 Task: Create a rule from the Recommended list, Task Added to this Project -> add SubTasks in the project BroaderPath with SubTasks Gather and Analyse Requirements , Design and Implement Solution , System Test and UAT , Release to Production / Go Live
Action: Mouse moved to (911, 328)
Screenshot: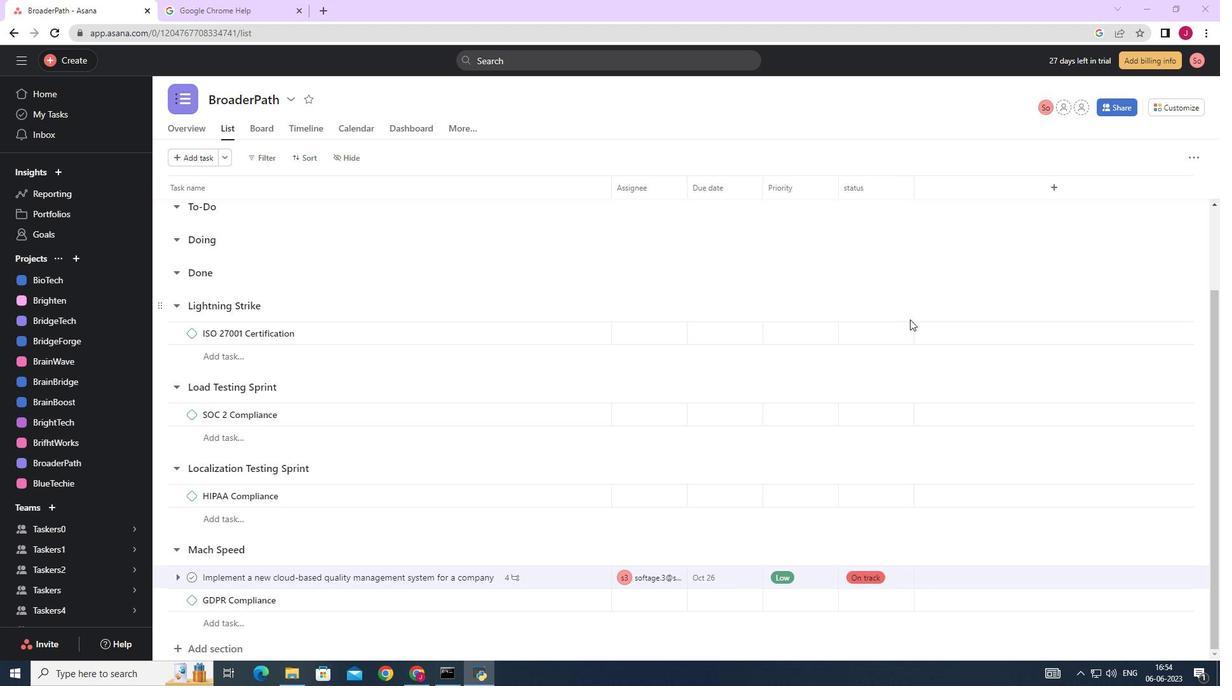 
Action: Mouse scrolled (911, 329) with delta (0, 0)
Screenshot: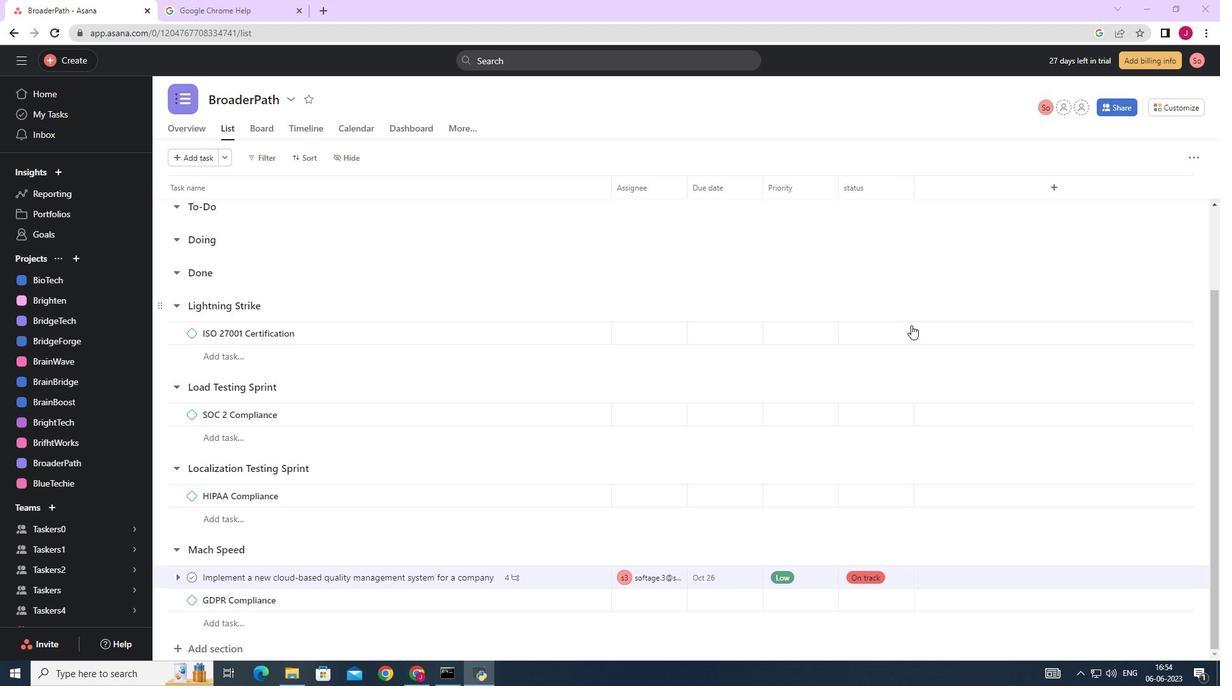 
Action: Mouse scrolled (911, 329) with delta (0, 0)
Screenshot: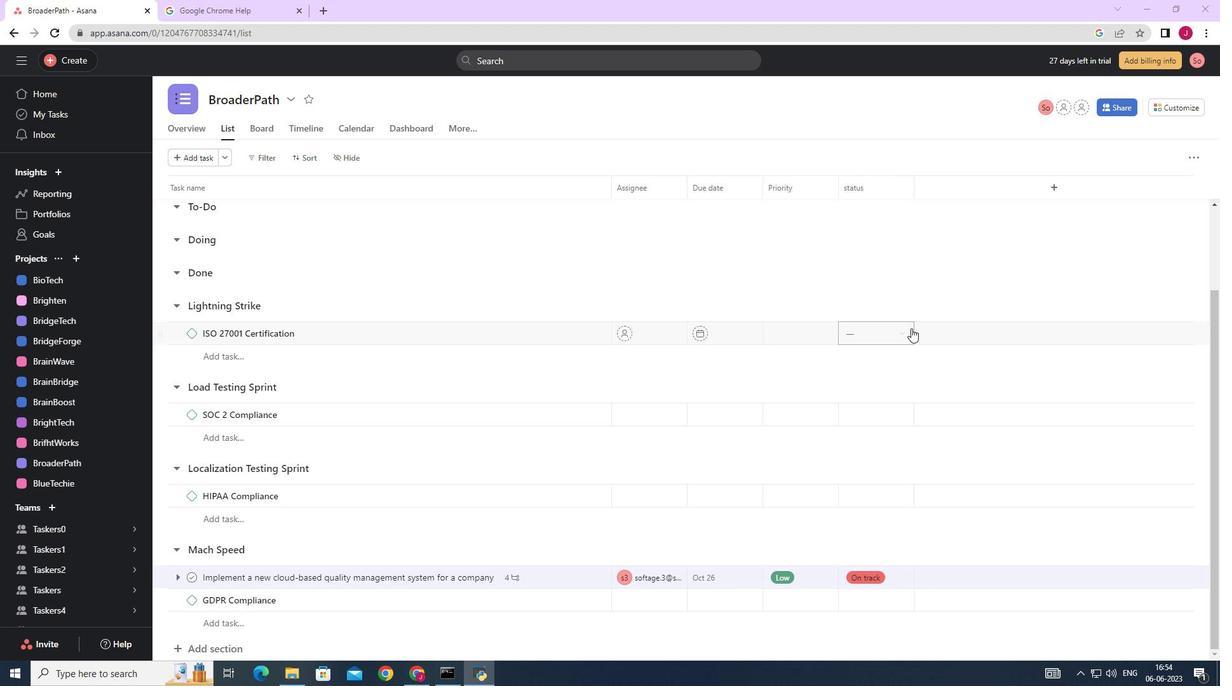 
Action: Mouse scrolled (911, 329) with delta (0, 0)
Screenshot: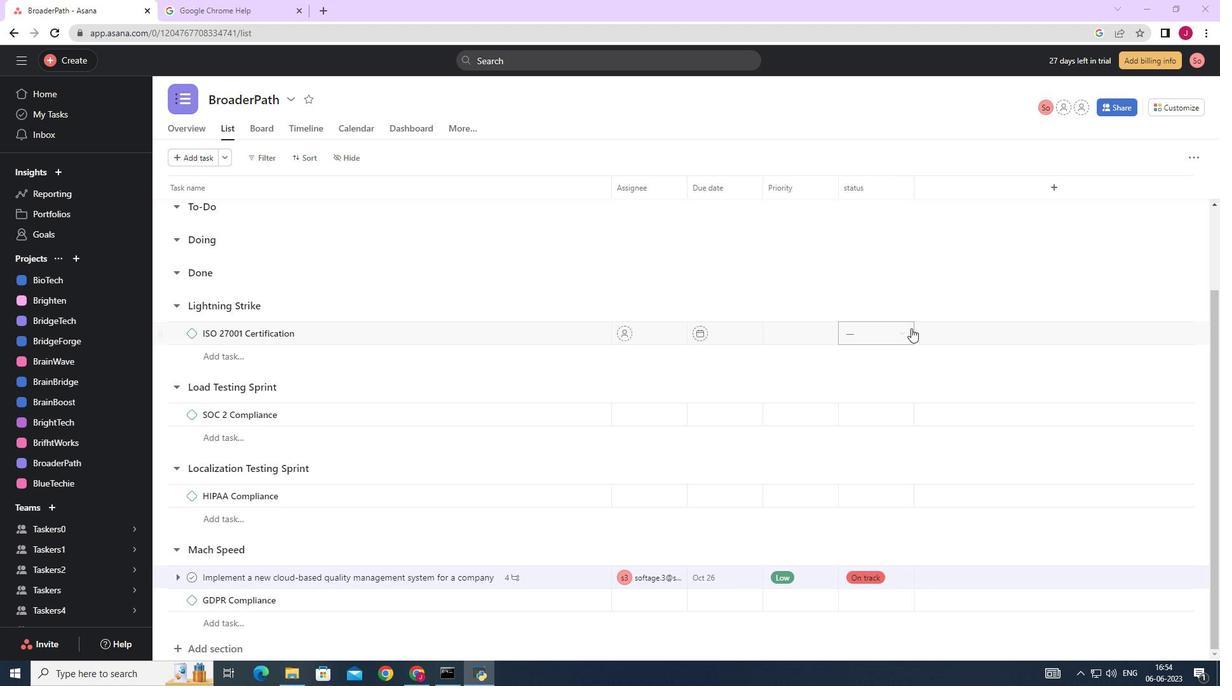 
Action: Mouse moved to (1182, 108)
Screenshot: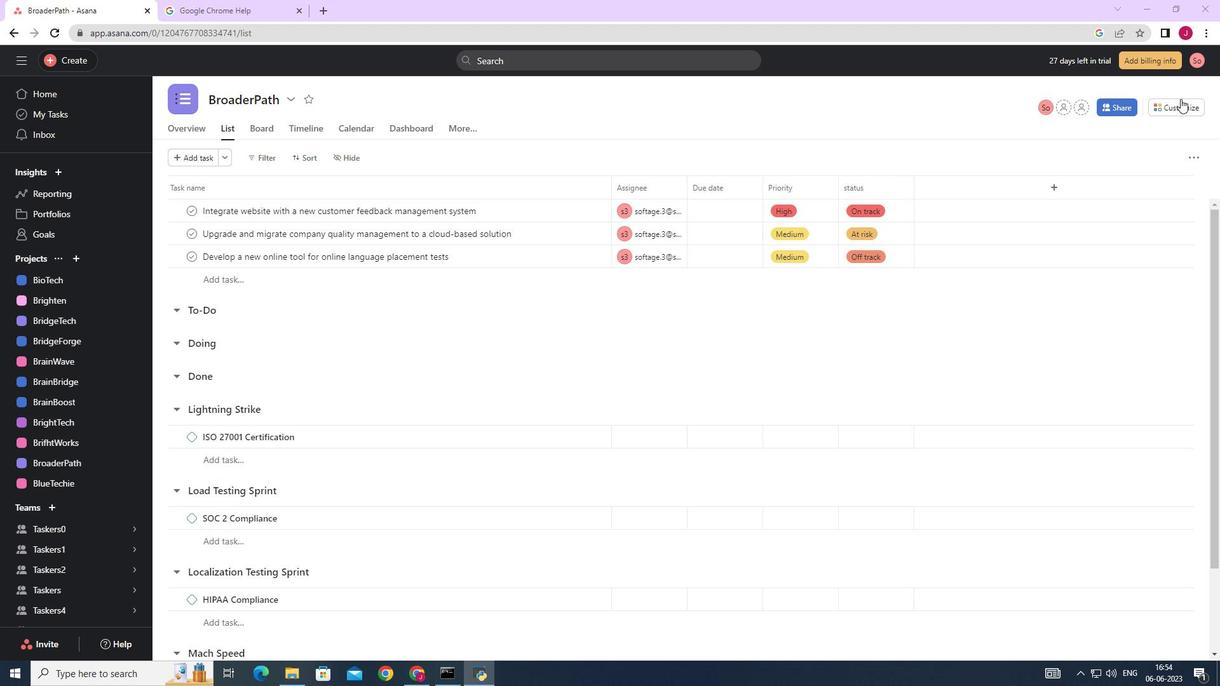 
Action: Mouse pressed left at (1182, 108)
Screenshot: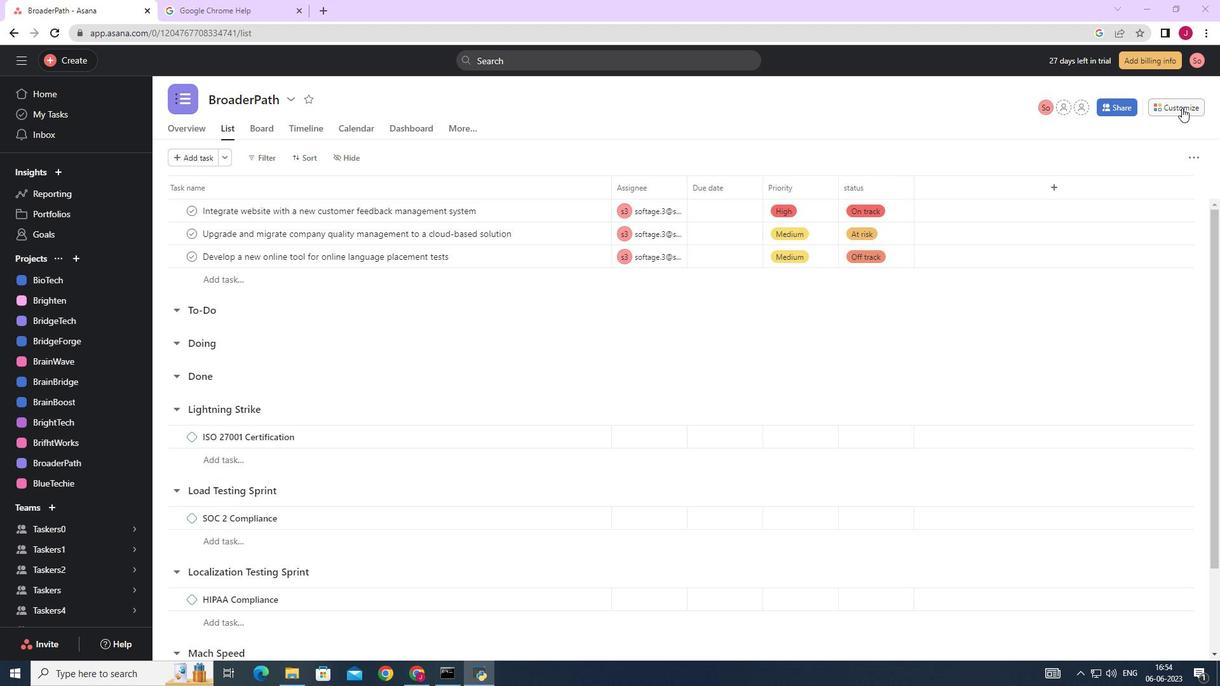 
Action: Mouse moved to (956, 274)
Screenshot: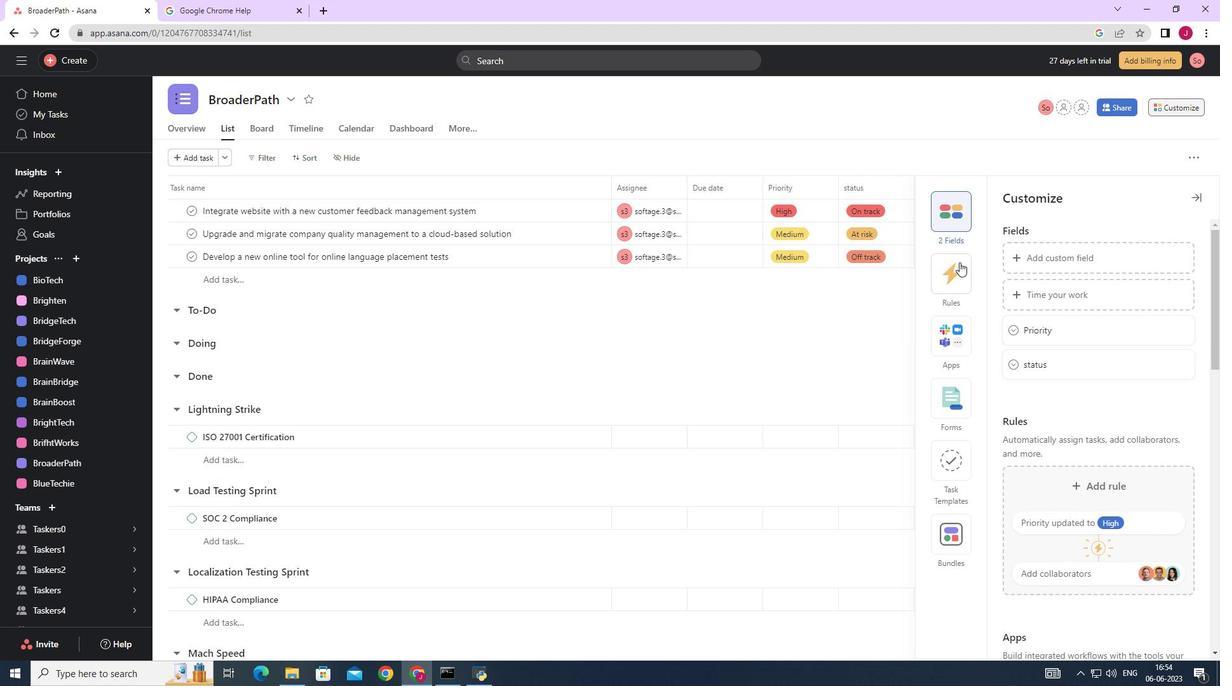 
Action: Mouse pressed left at (956, 274)
Screenshot: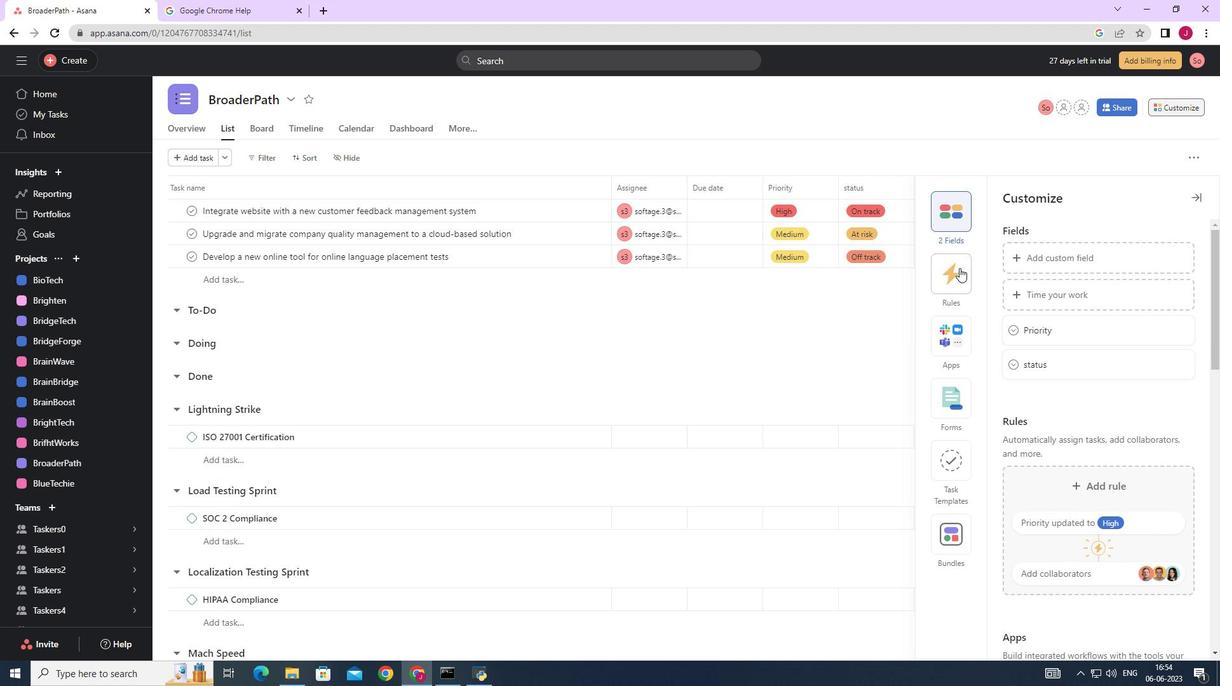 
Action: Mouse moved to (1075, 289)
Screenshot: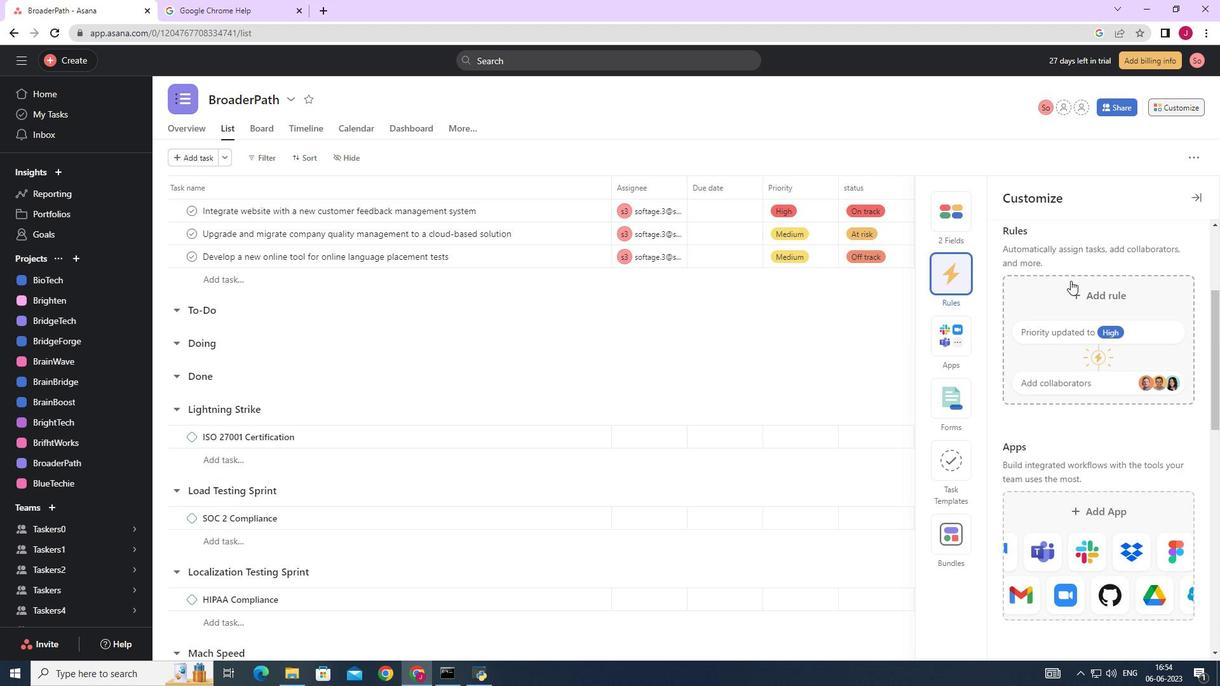 
Action: Mouse pressed left at (1075, 289)
Screenshot: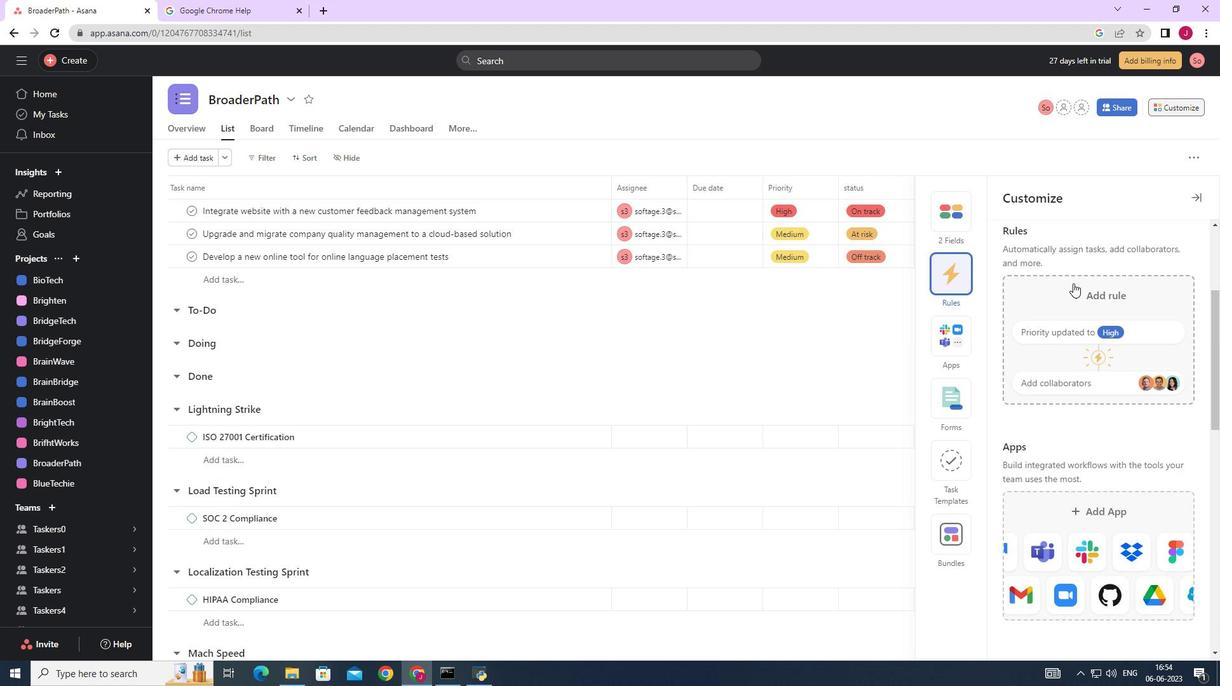 
Action: Mouse moved to (461, 193)
Screenshot: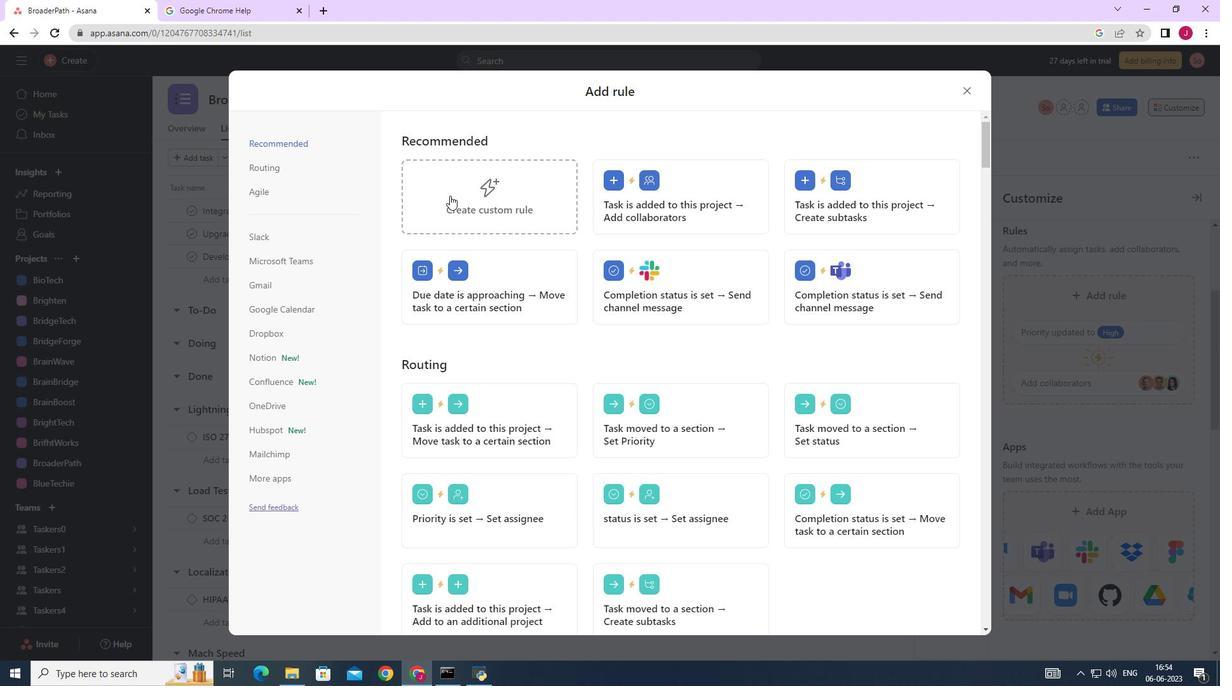 
Action: Mouse pressed left at (461, 193)
Screenshot: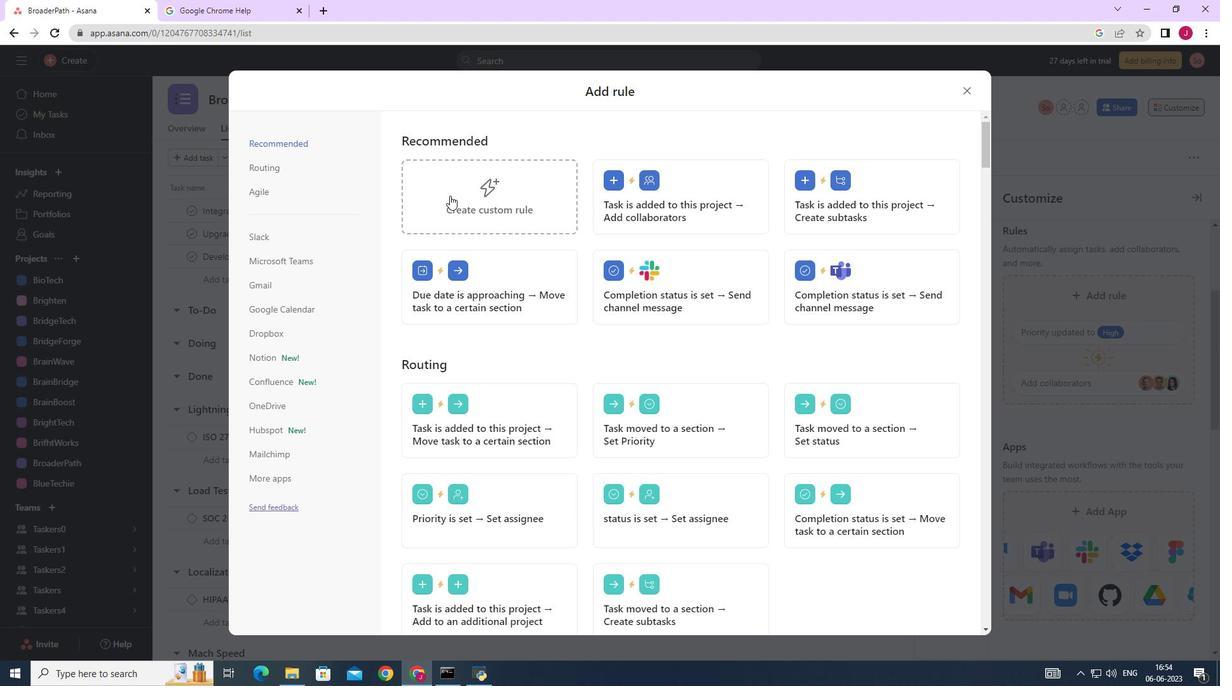 
Action: Mouse moved to (638, 335)
Screenshot: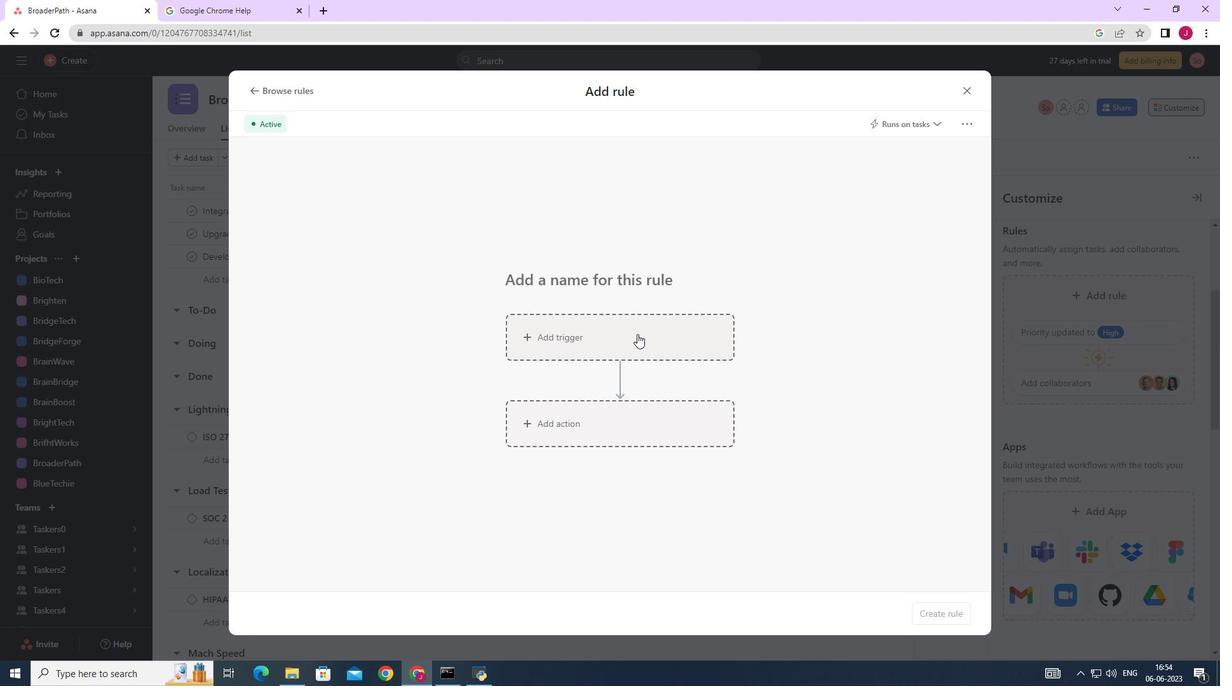 
Action: Mouse pressed left at (638, 335)
Screenshot: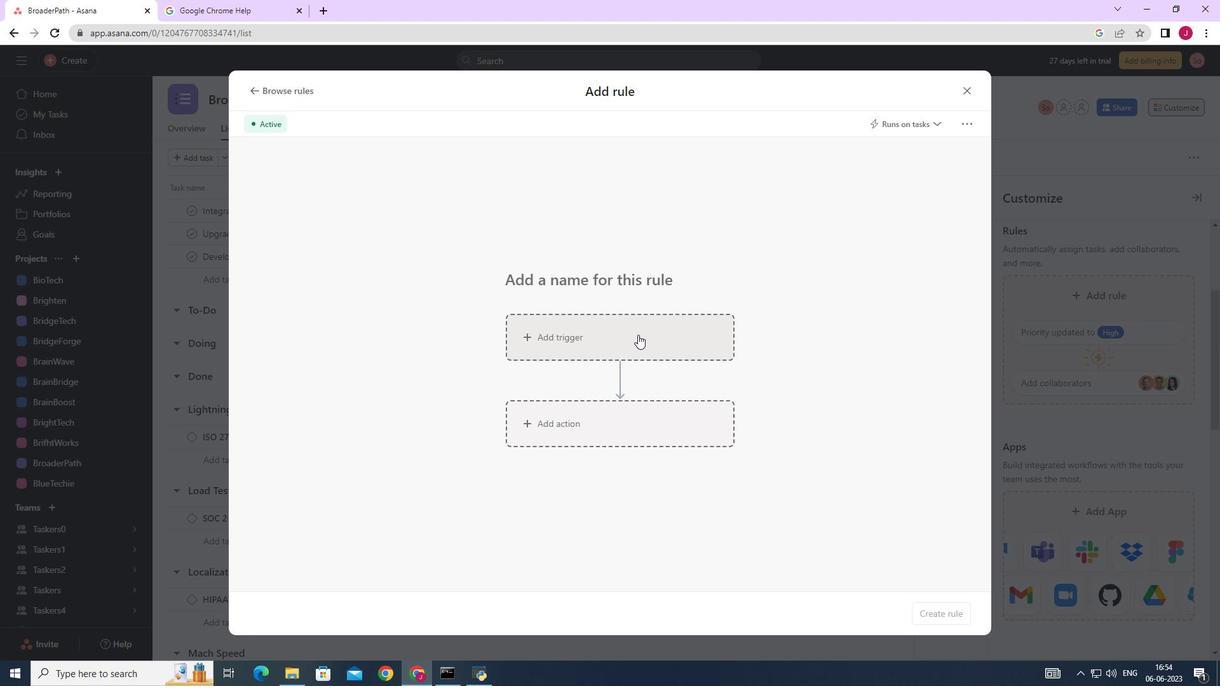 
Action: Mouse moved to (462, 410)
Screenshot: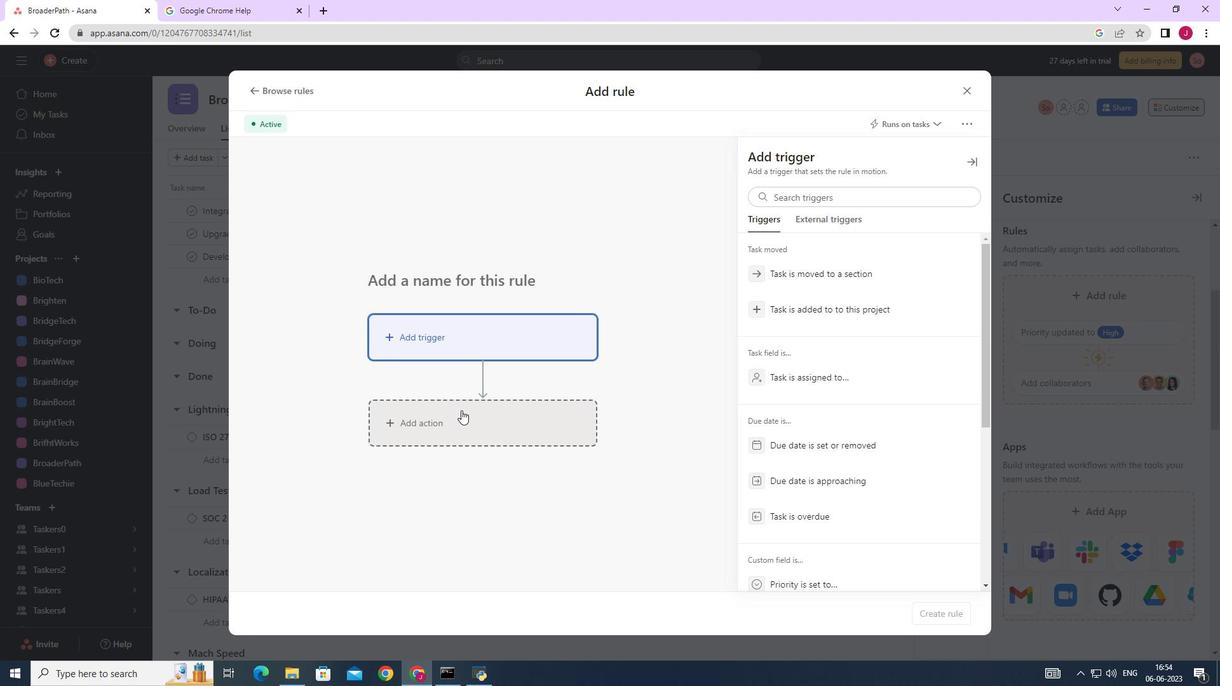 
Action: Mouse pressed left at (462, 410)
Screenshot: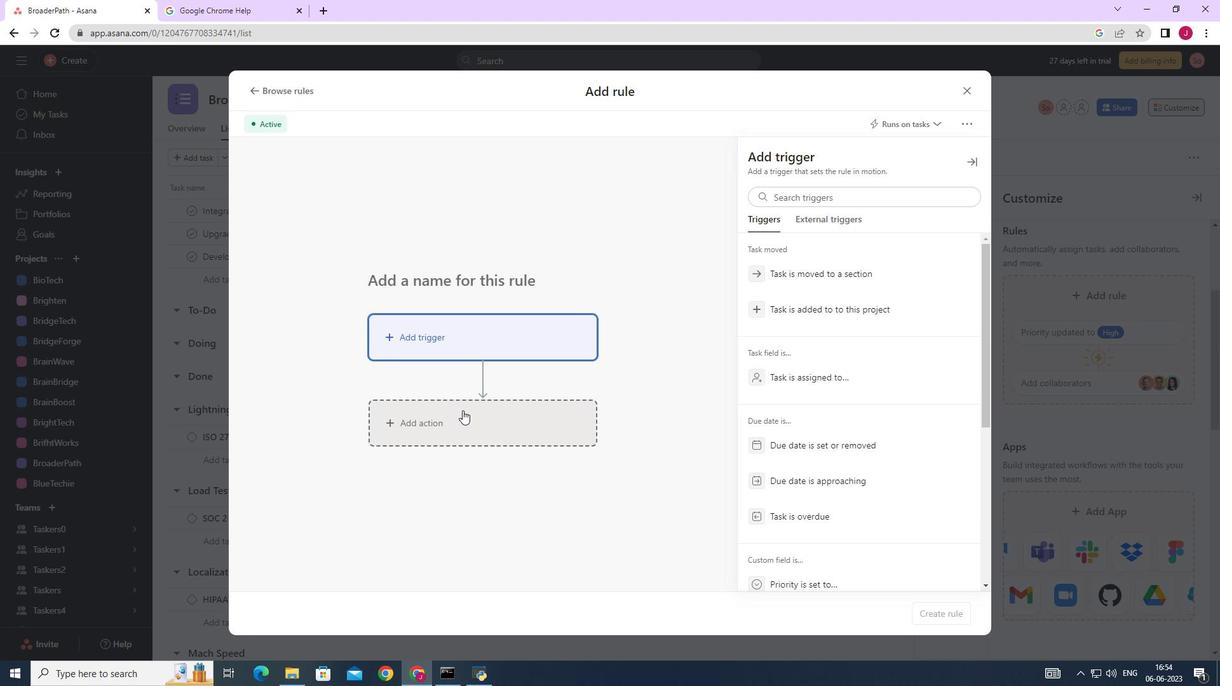 
Action: Mouse moved to (825, 260)
Screenshot: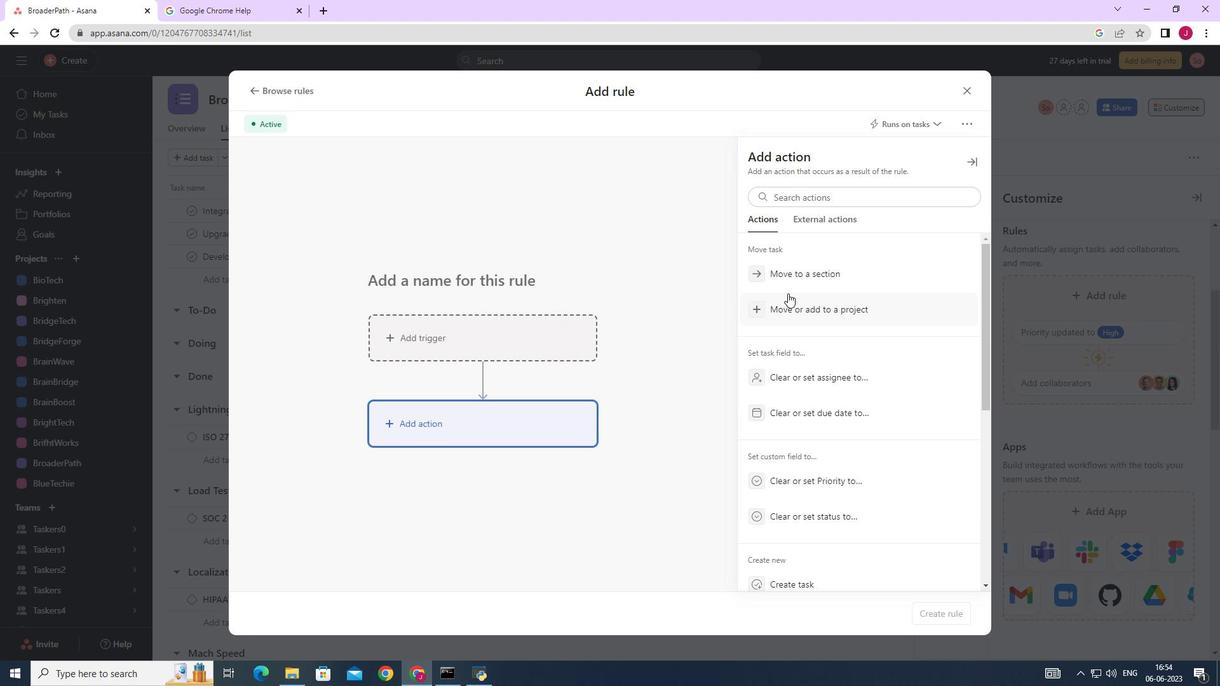 
Action: Mouse scrolled (825, 259) with delta (0, 0)
Screenshot: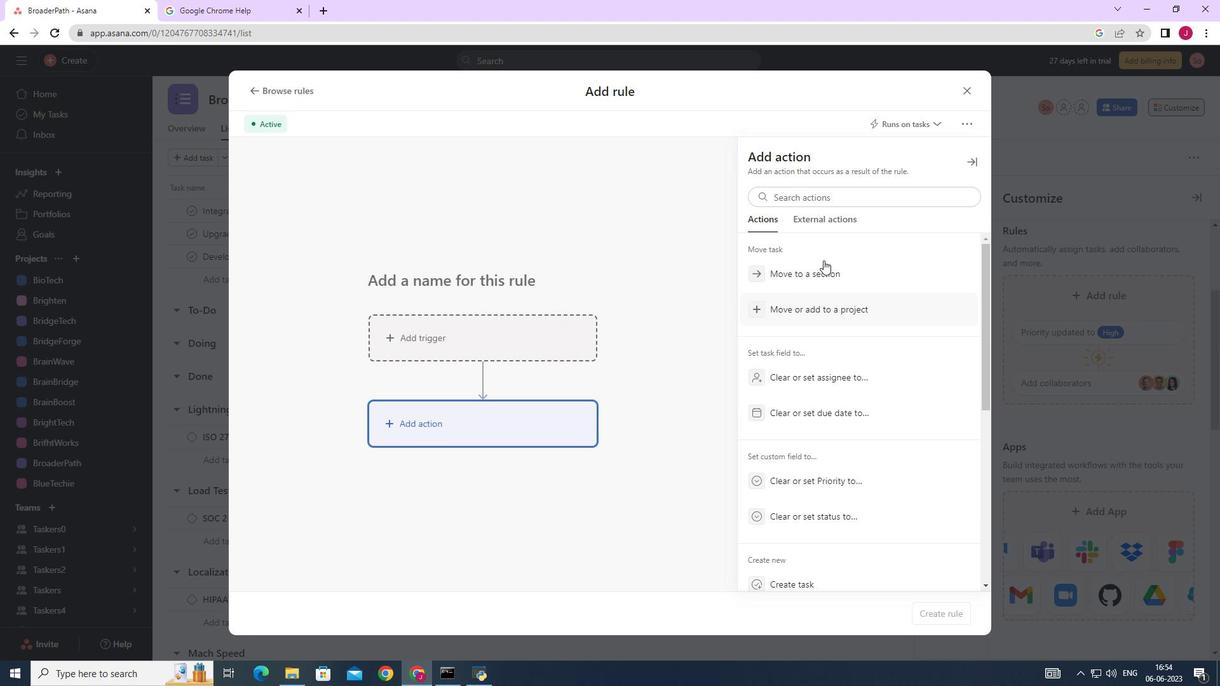 
Action: Mouse moved to (825, 260)
Screenshot: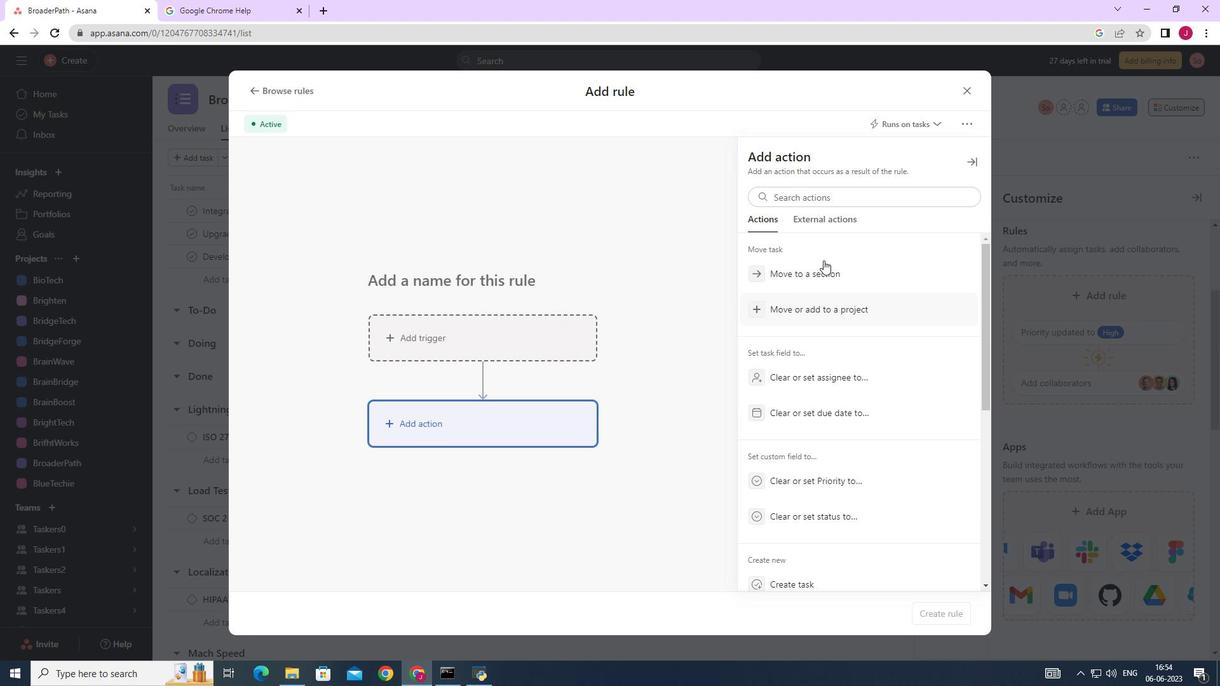 
Action: Mouse scrolled (825, 259) with delta (0, 0)
Screenshot: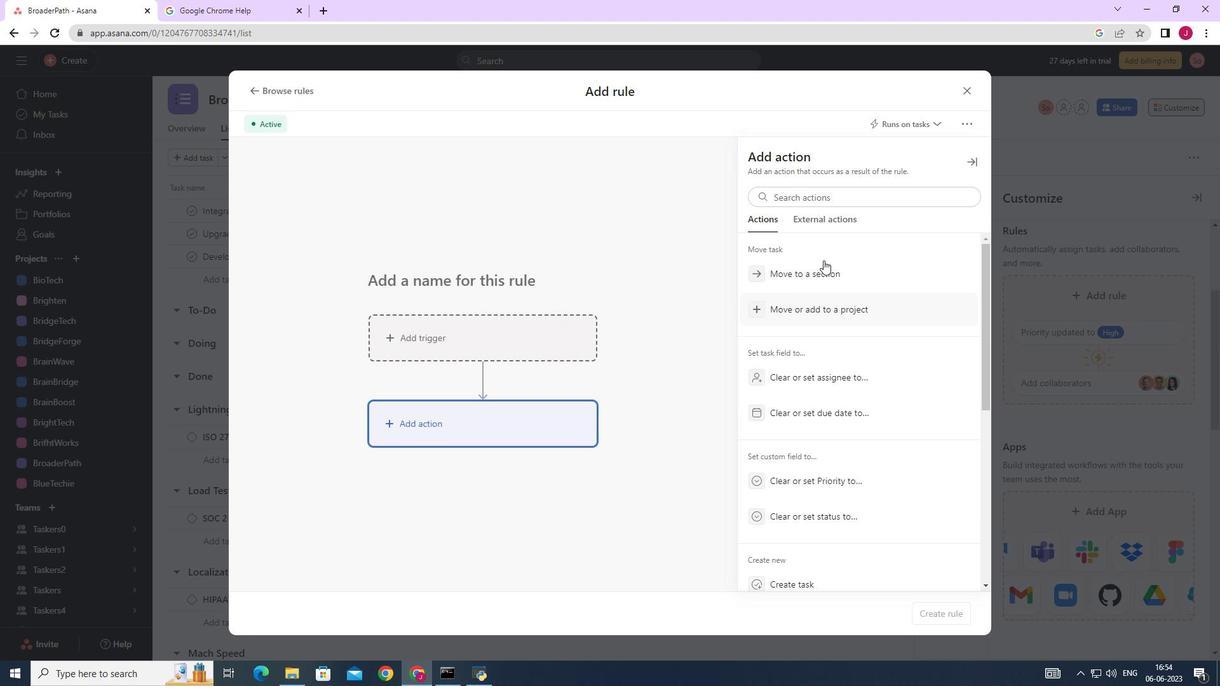
Action: Mouse scrolled (825, 259) with delta (0, 0)
Screenshot: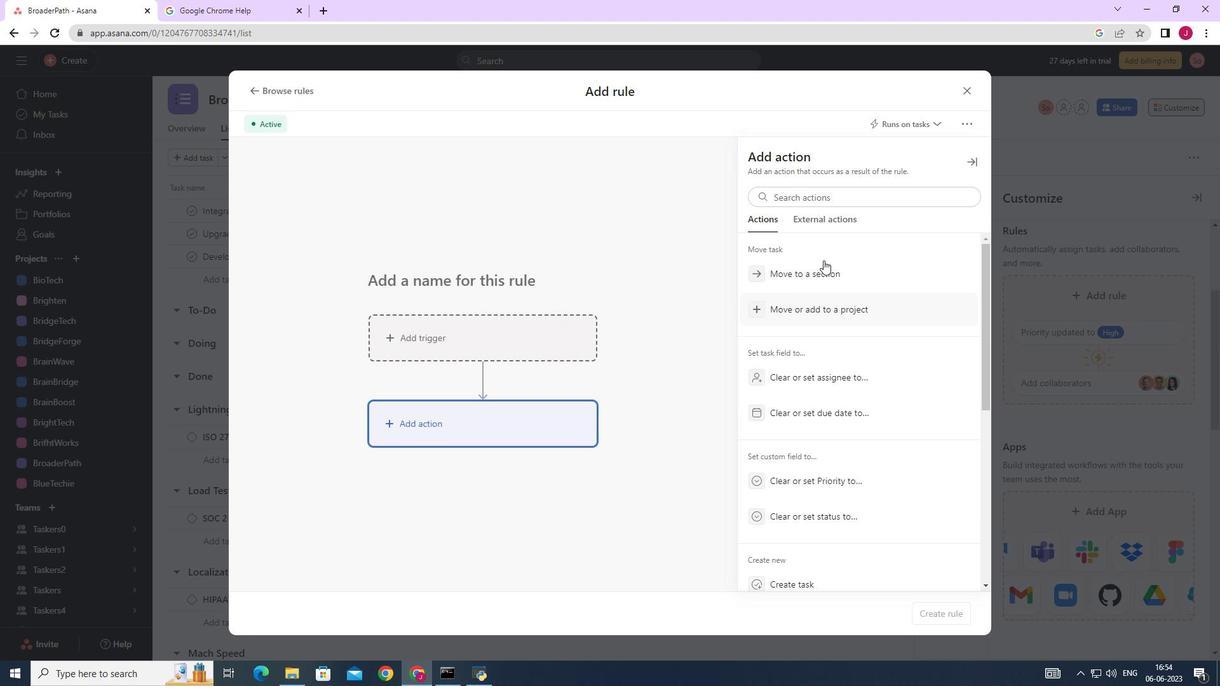 
Action: Mouse scrolled (825, 259) with delta (0, 0)
Screenshot: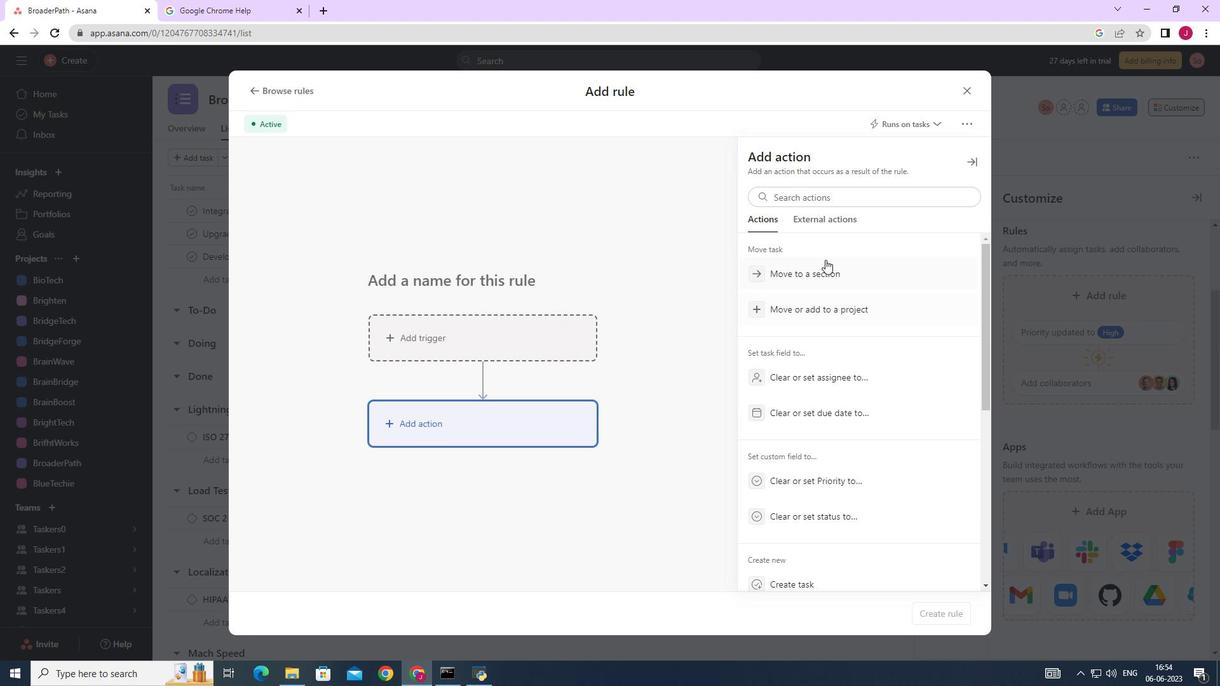 
Action: Mouse moved to (826, 260)
Screenshot: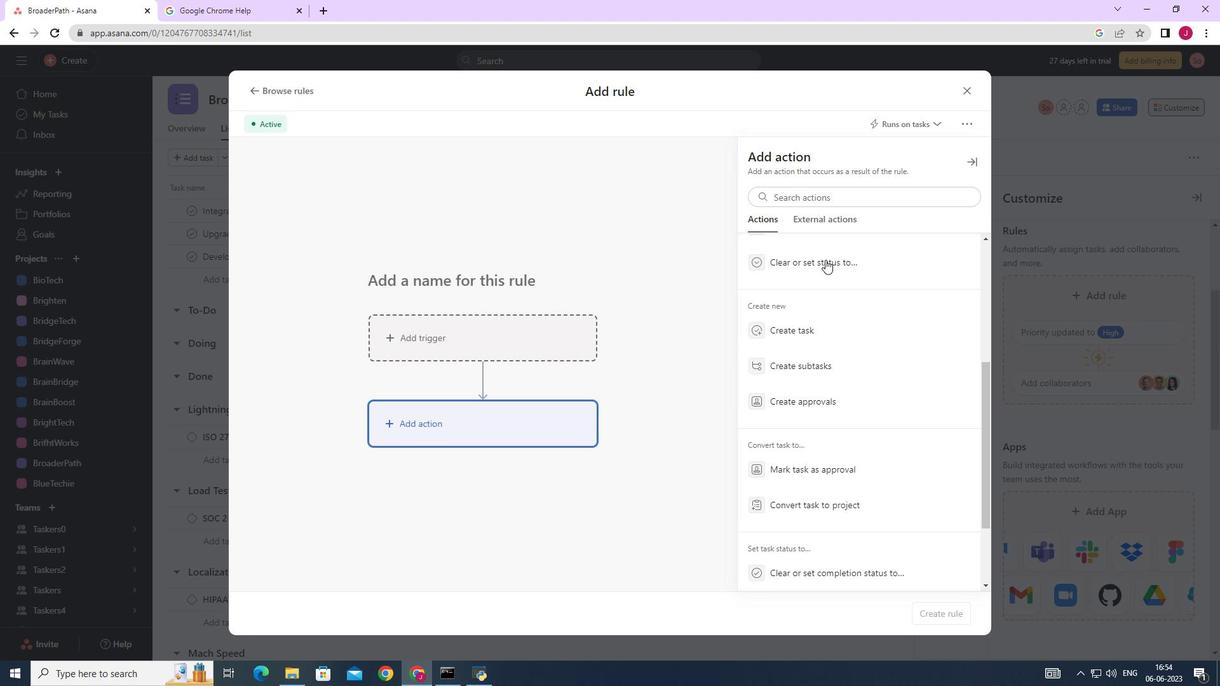 
Action: Mouse scrolled (826, 260) with delta (0, 0)
Screenshot: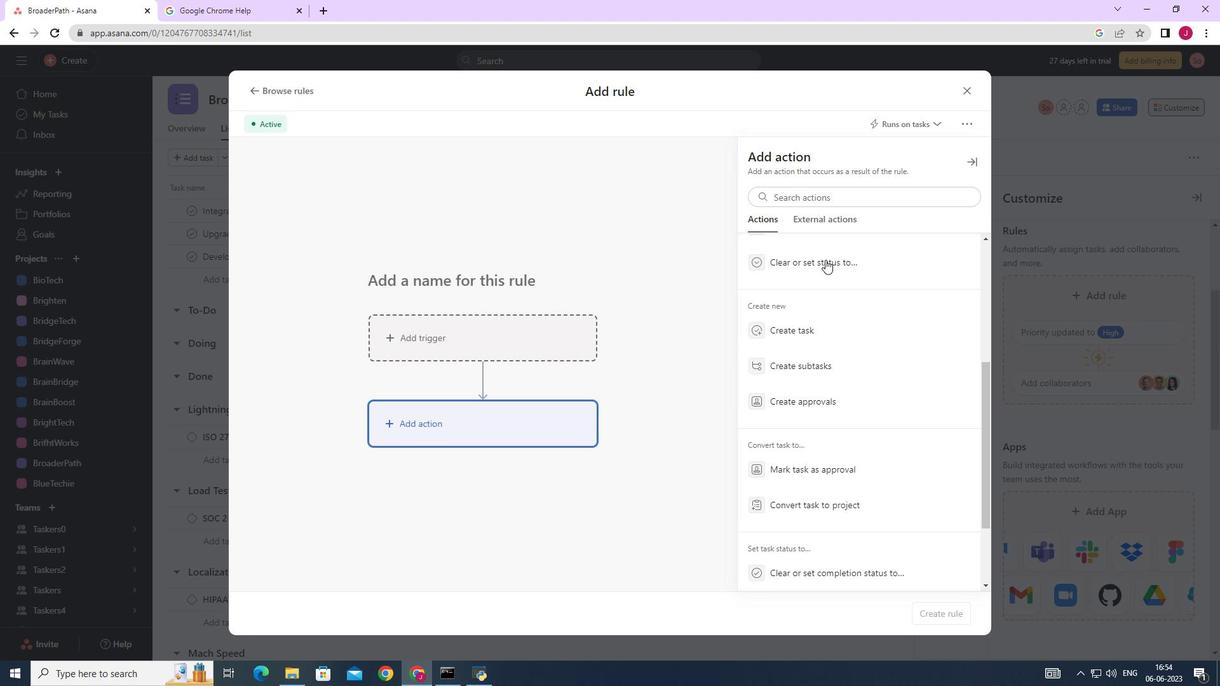 
Action: Mouse scrolled (826, 260) with delta (0, 0)
Screenshot: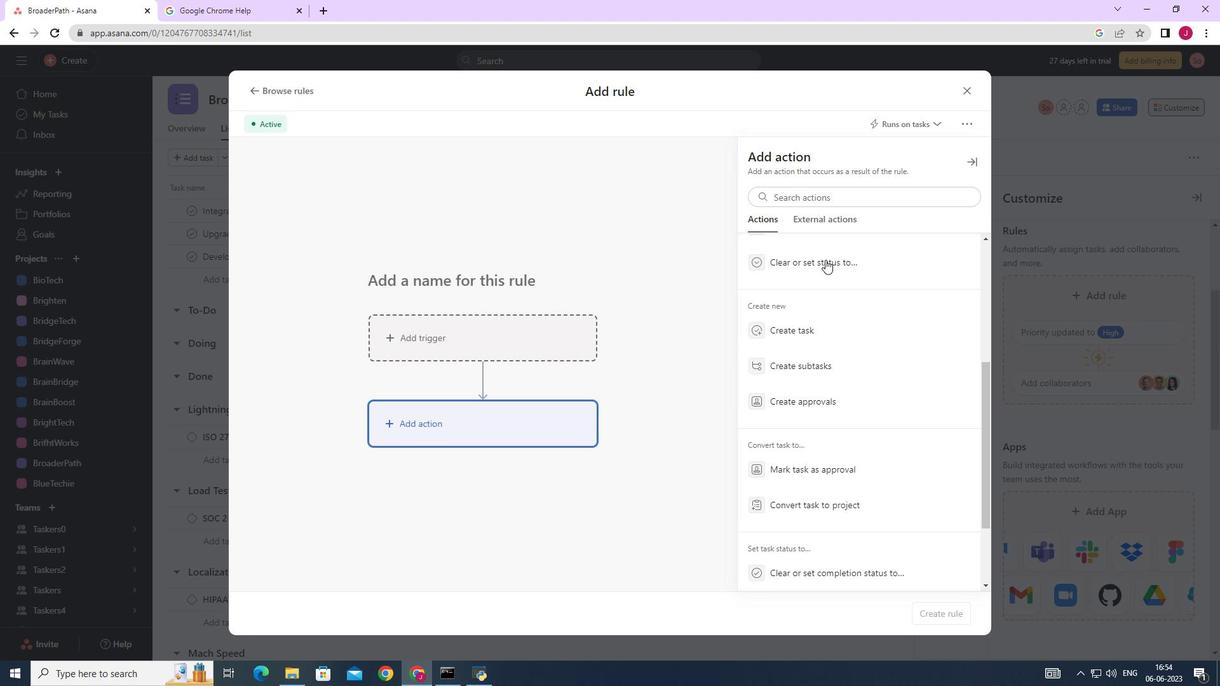 
Action: Mouse scrolled (826, 260) with delta (0, 0)
Screenshot: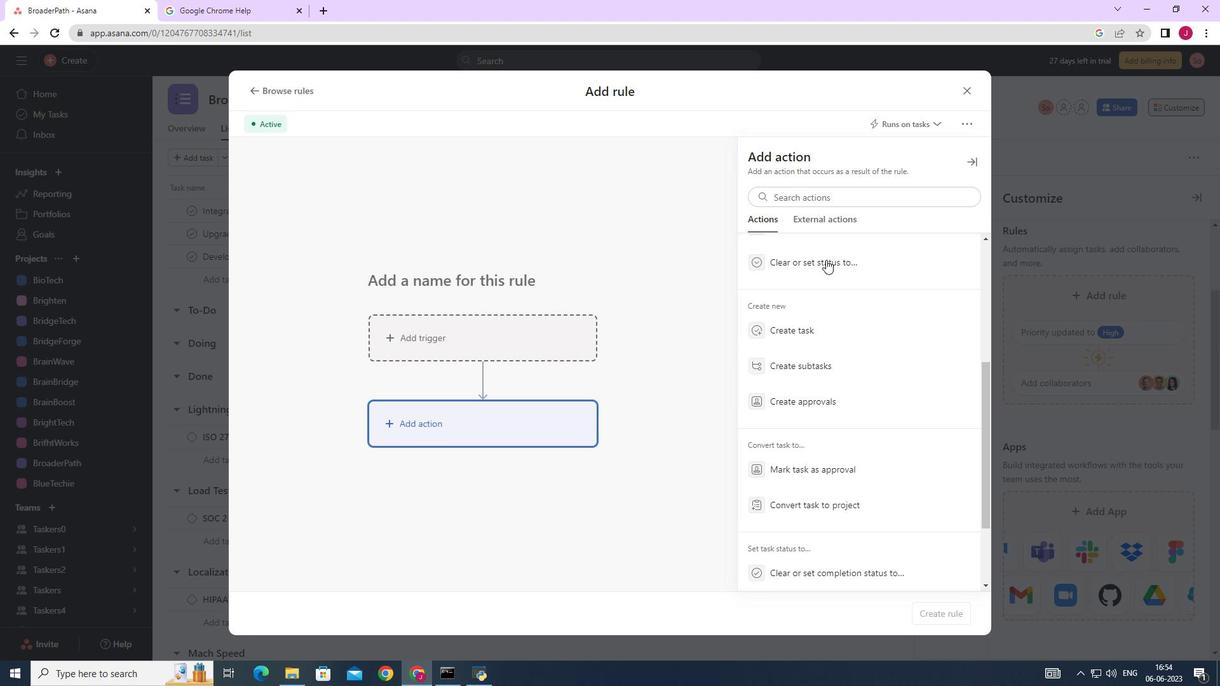 
Action: Mouse scrolled (826, 260) with delta (0, 0)
Screenshot: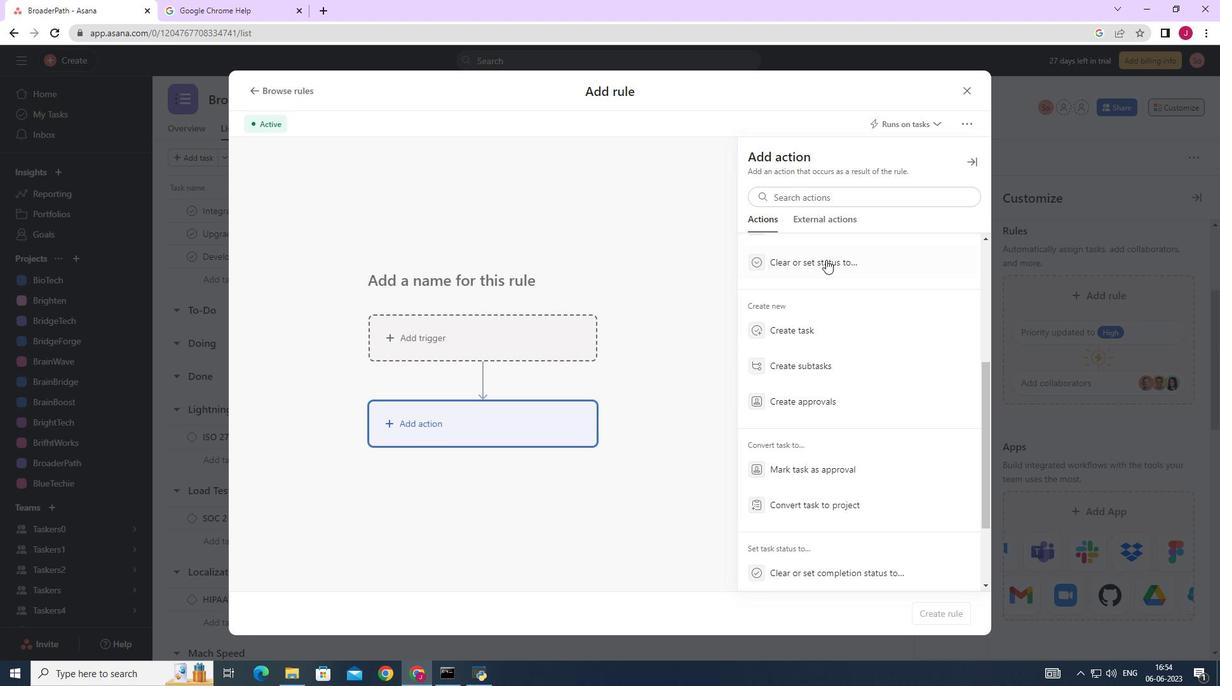 
Action: Mouse moved to (788, 317)
Screenshot: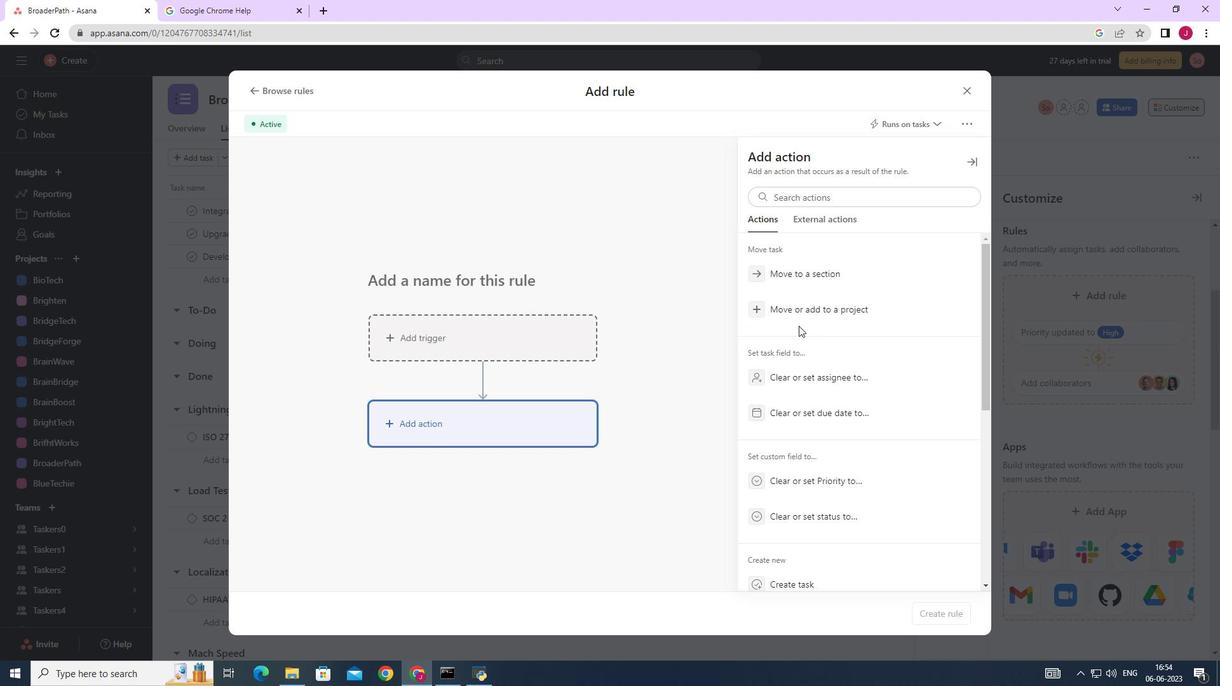 
Action: Mouse scrolled (788, 317) with delta (0, 0)
Screenshot: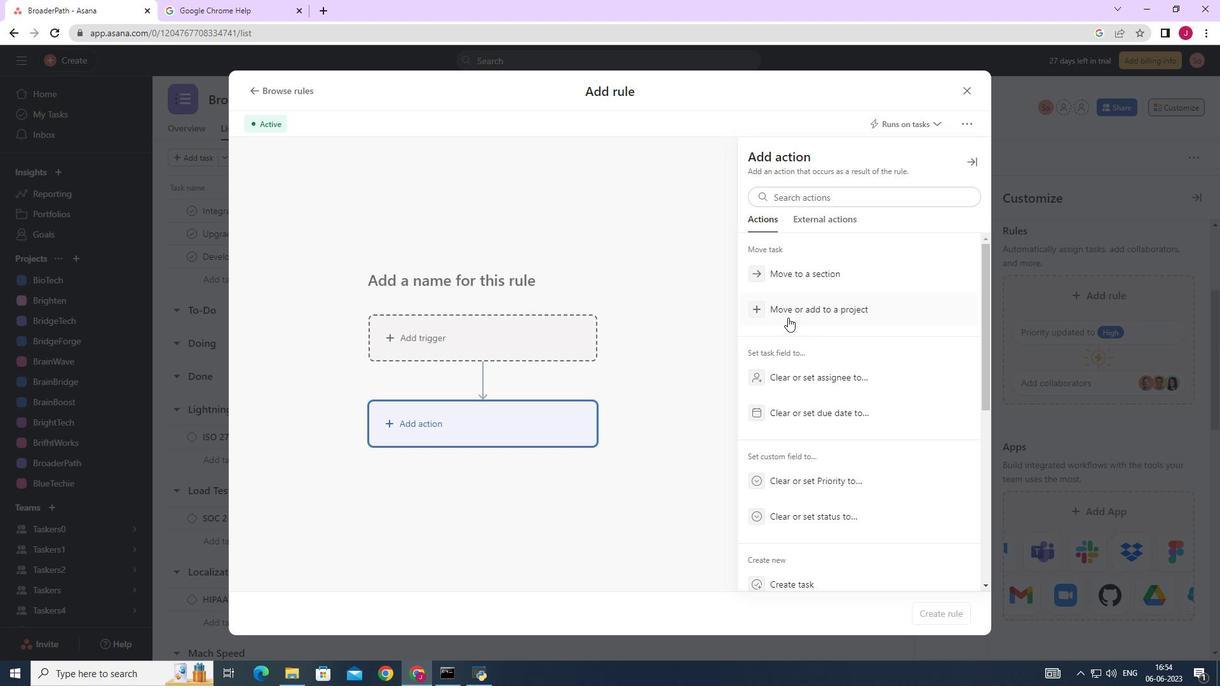 
Action: Mouse scrolled (788, 317) with delta (0, 0)
Screenshot: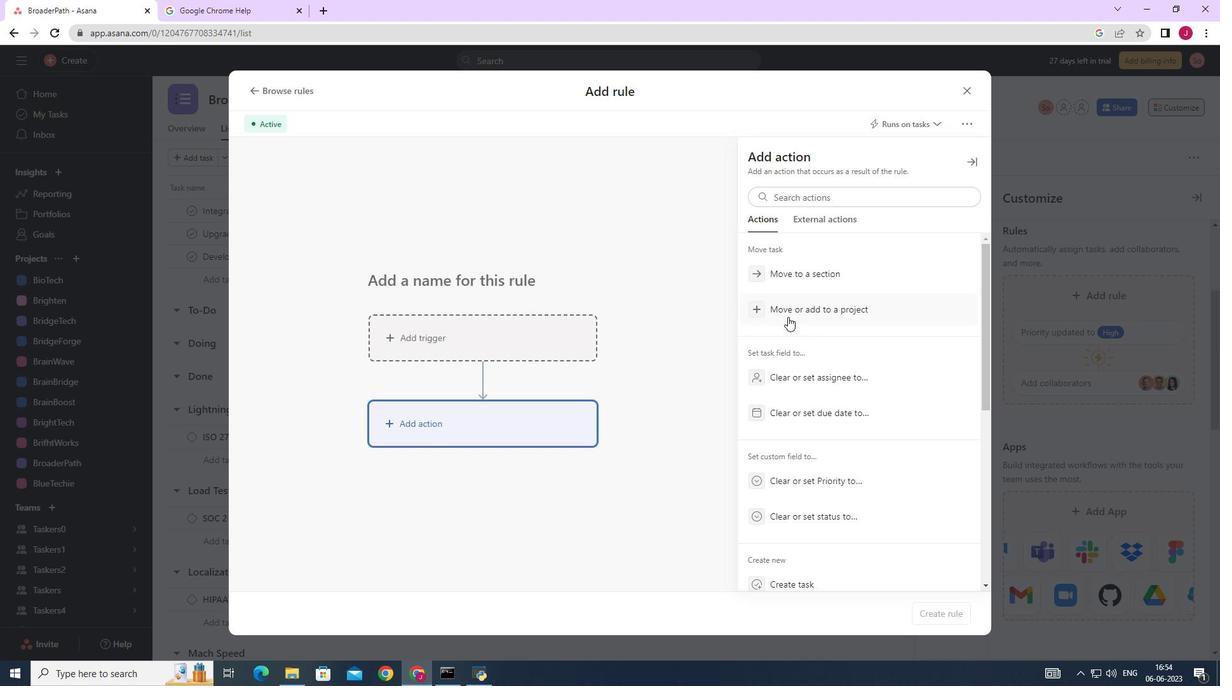 
Action: Mouse moved to (784, 329)
Screenshot: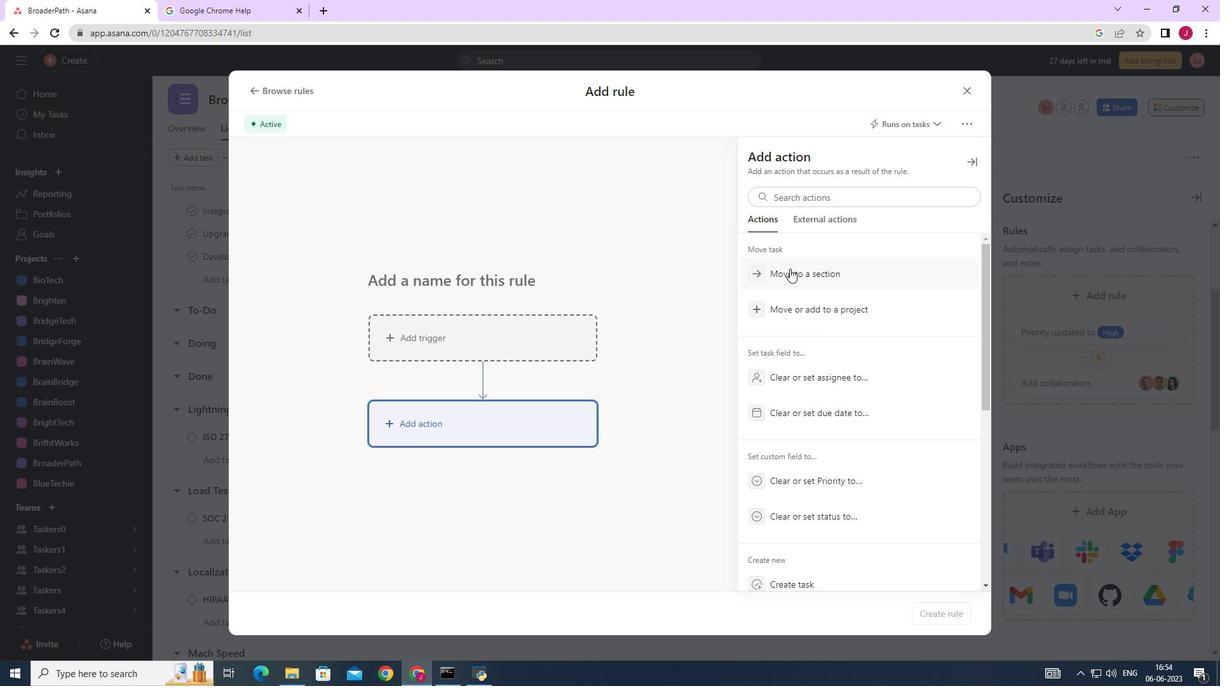
Action: Mouse scrolled (784, 329) with delta (0, 0)
Screenshot: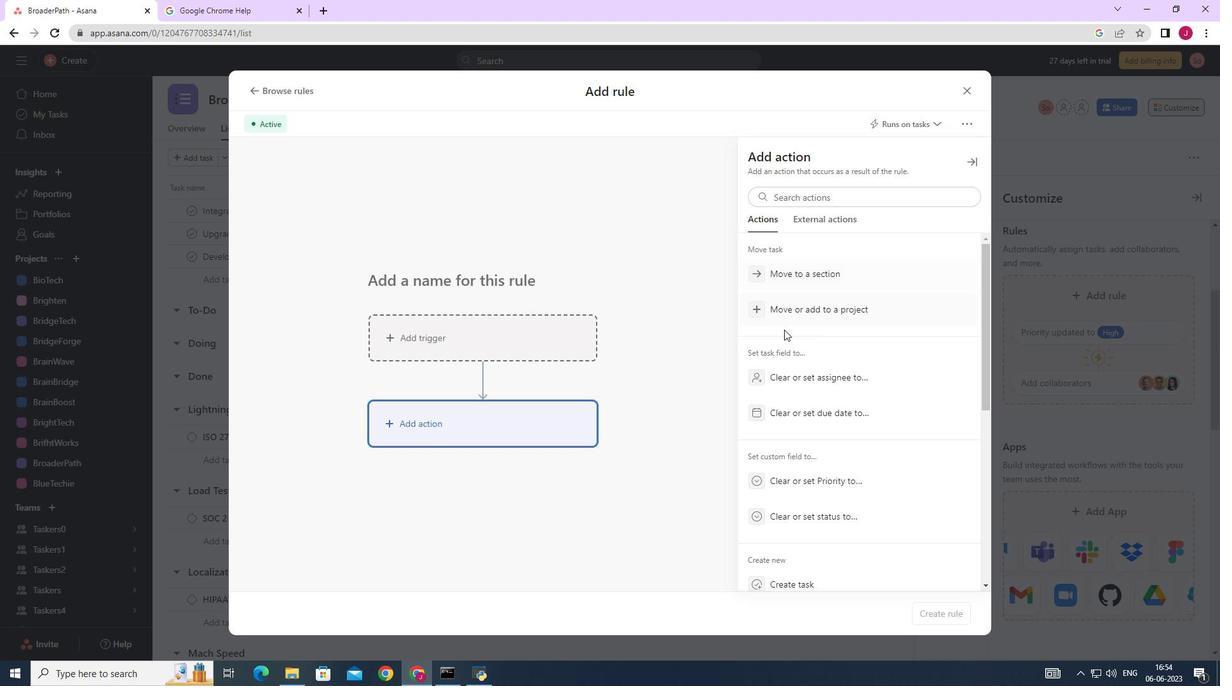 
Action: Mouse scrolled (784, 329) with delta (0, 0)
Screenshot: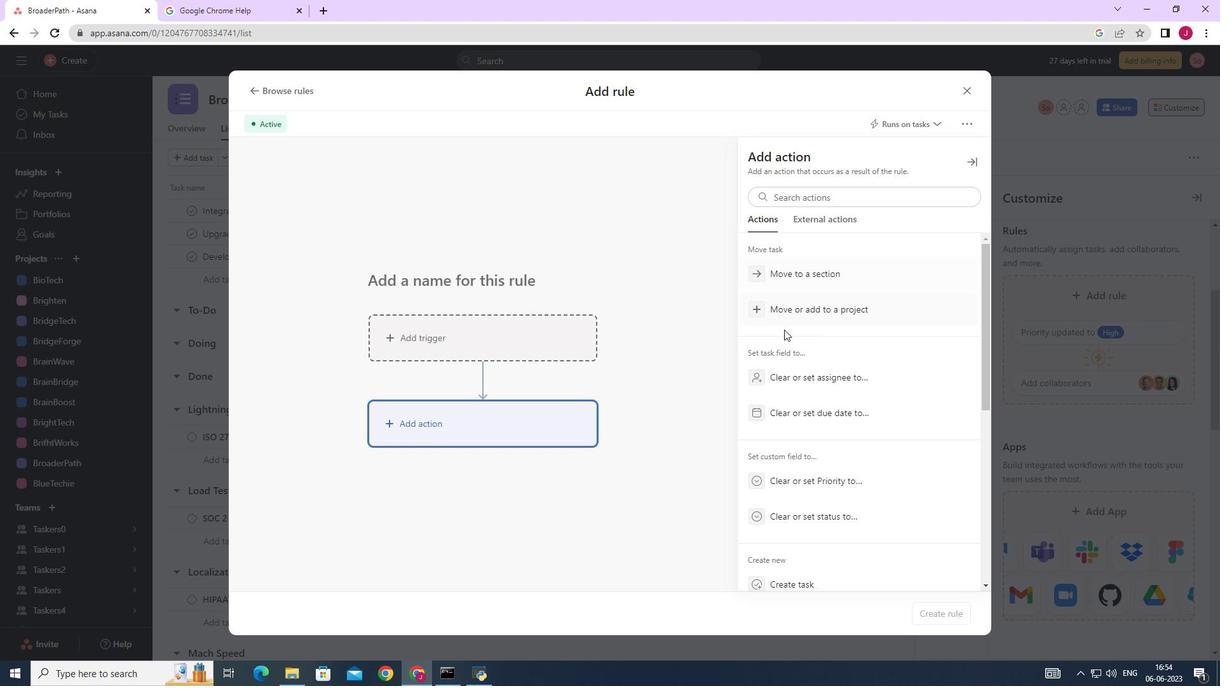 
Action: Mouse scrolled (784, 329) with delta (0, 0)
Screenshot: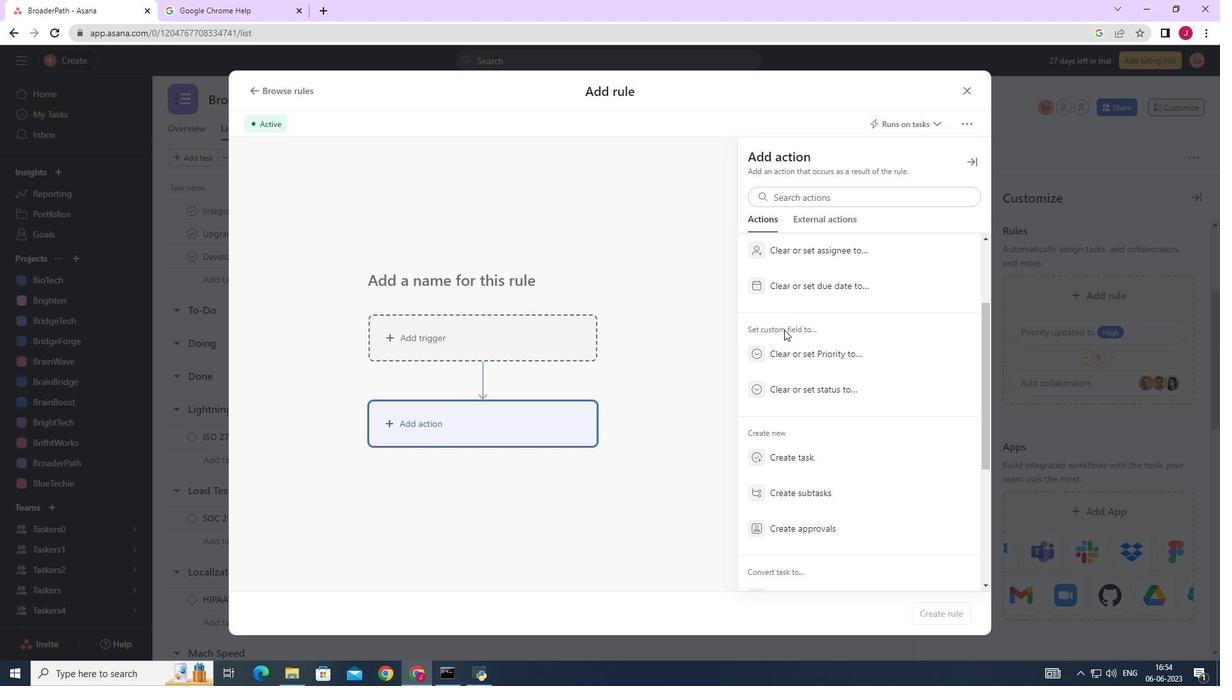 
Action: Mouse moved to (790, 424)
Screenshot: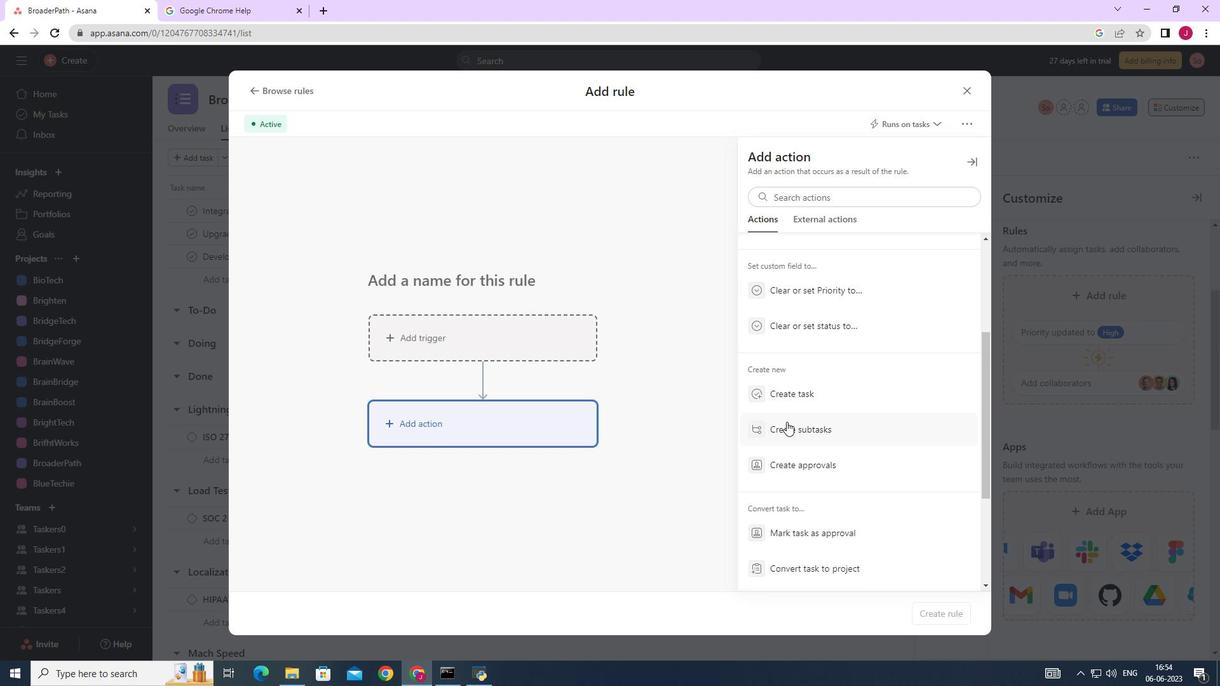 
Action: Mouse pressed left at (790, 424)
Screenshot: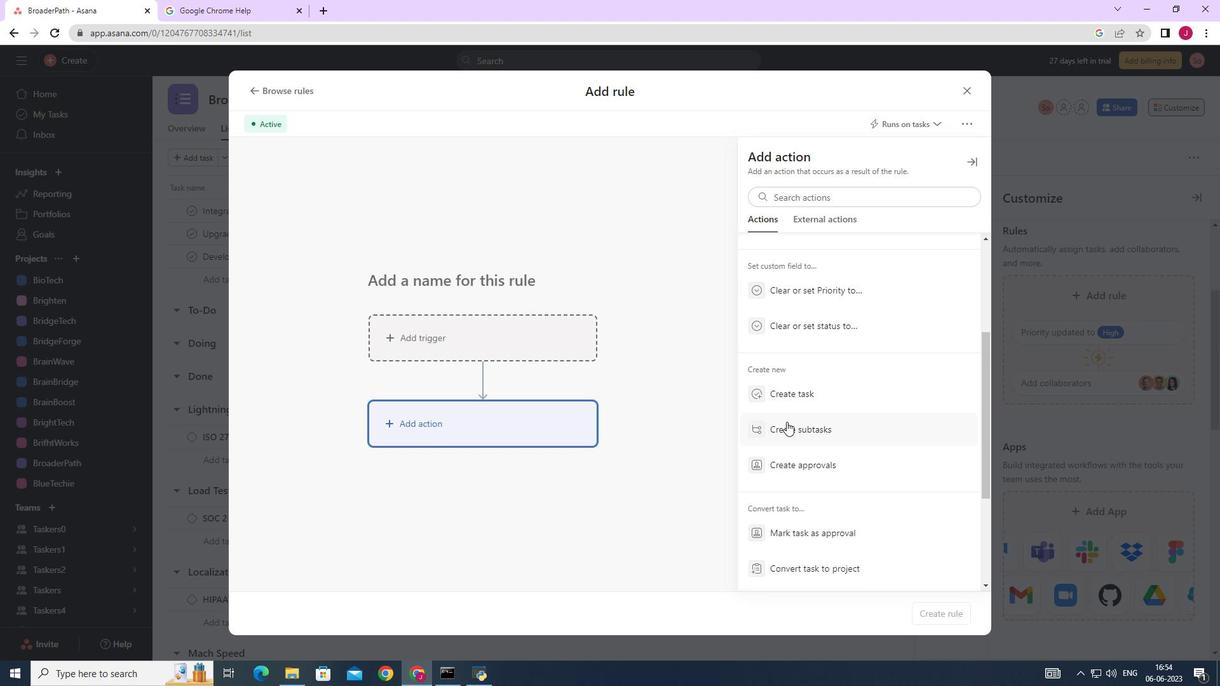 
Action: Mouse moved to (806, 207)
Screenshot: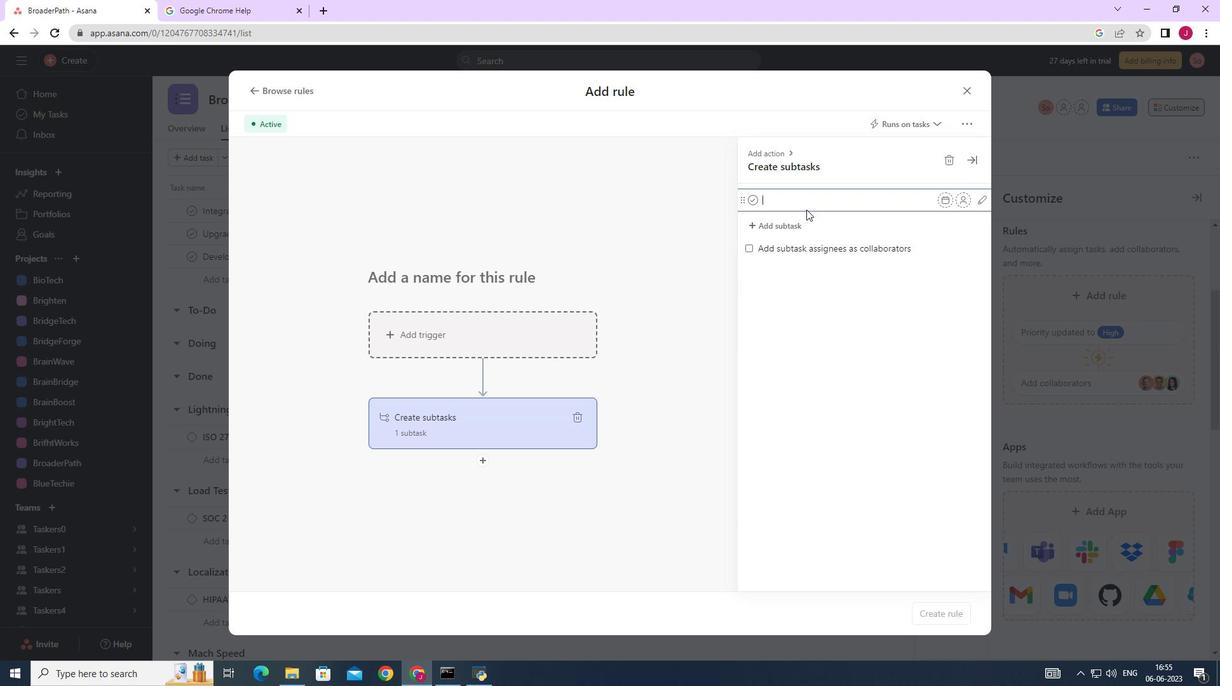 
Action: Key pressed <Key.caps_lock>S<Key.caps_lock><Key.backspace>g<Key.caps_lock><Key.backspace>G<Key.caps_lock>ather<Key.space>and<Key.space><Key.caps_lock>A<Key.caps_lock>nalyse<Key.space><Key.caps_lock>R<Key.caps_lock>equirements<Key.enter><Key.caps_lock>D<Key.caps_lock>esign<Key.space>and<Key.space><Key.caps_lock>I<Key.caps_lock>mplement<Key.space><Key.caps_lock>S<Key.caps_lock>oluto<Key.backspace>ion<Key.enter><Key.caps_lock>S<Key.caps_lock>ystem<Key.space><Key.caps_lock>T<Key.caps_lock>est<Key.space>and<Key.space><Key.caps_lock>UAT<Key.enter>\<Key.backspace><Key.caps_lock><Key.caps_lock>R<Key.caps_lock>elase<Key.space><Key.backspace><Key.backspace><Key.backspace><Key.backspace>ease<Key.space>to<Key.space>production<Key.space>/<Key.space><Key.caps_lock>G<Key.caps_lock>o<Key.space><Key.caps_lock>L<Key.caps_lock>ive<Key.enter>
Screenshot: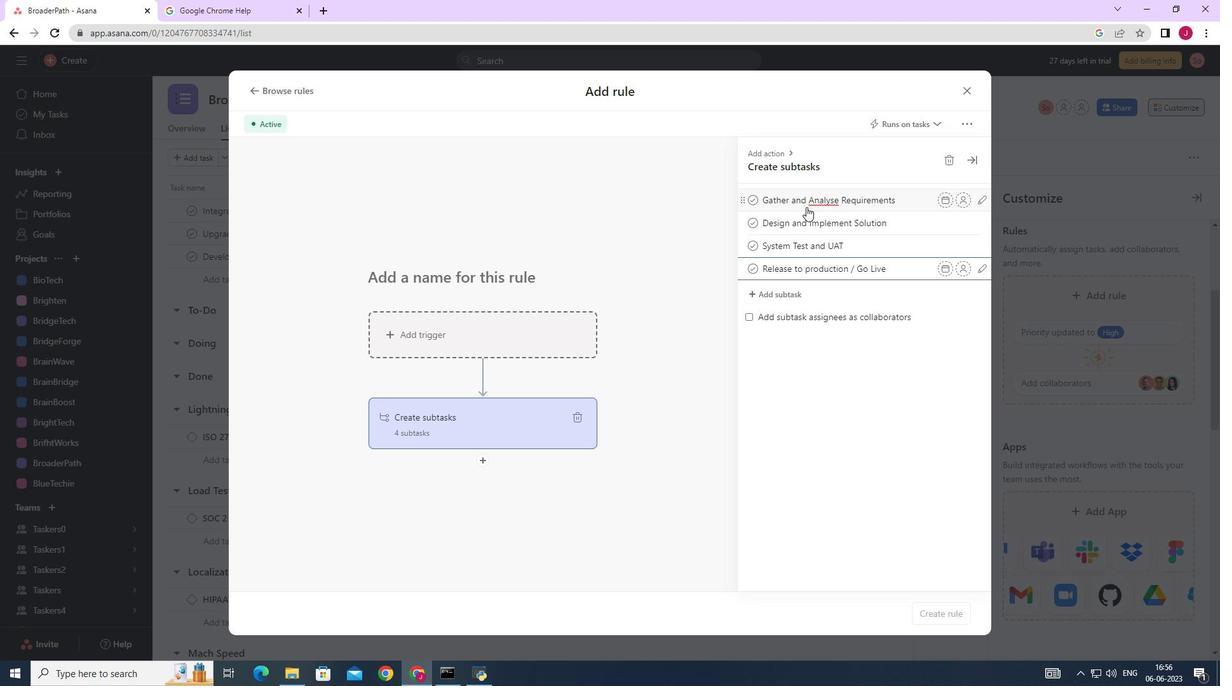
Action: Mouse moved to (961, 94)
Screenshot: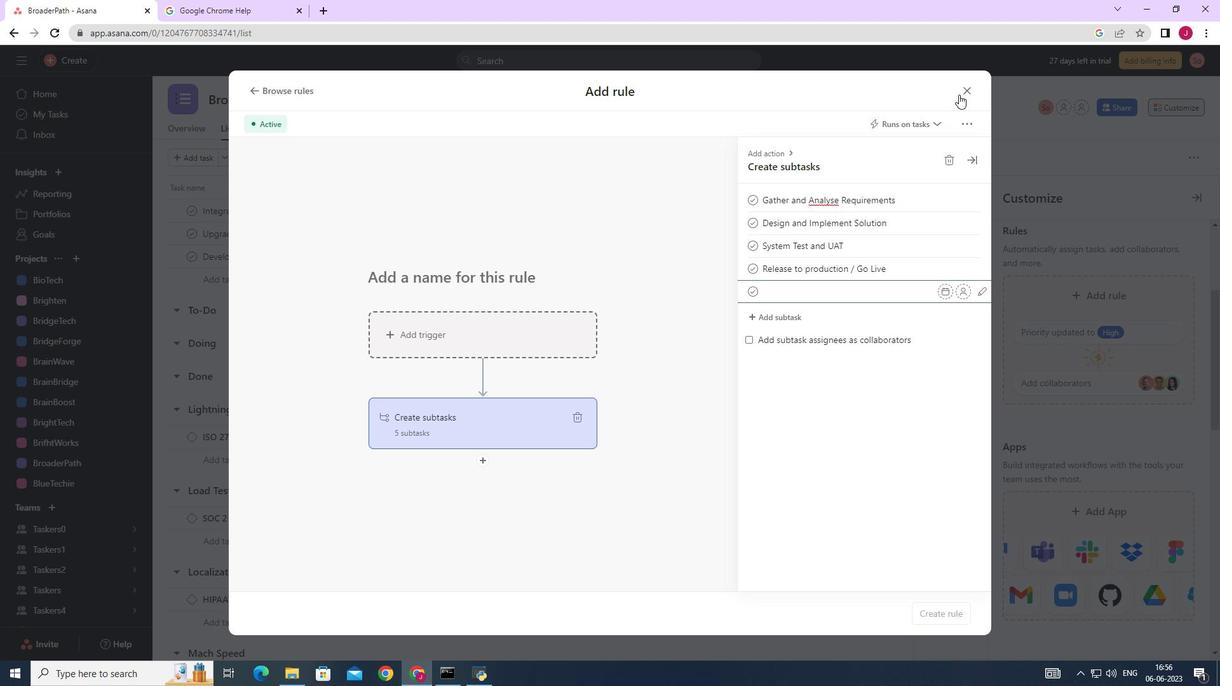 
Action: Mouse pressed left at (961, 94)
Screenshot: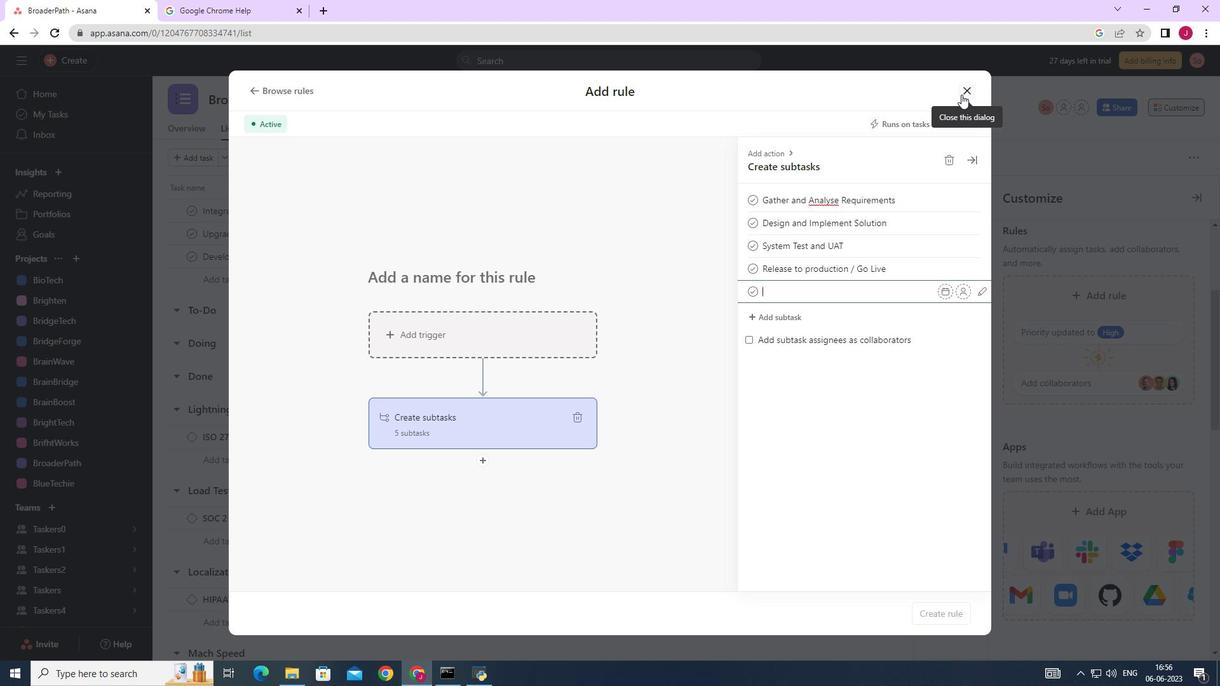
